 Task: Select AED as currency.
Action: Mouse moved to (762, 101)
Screenshot: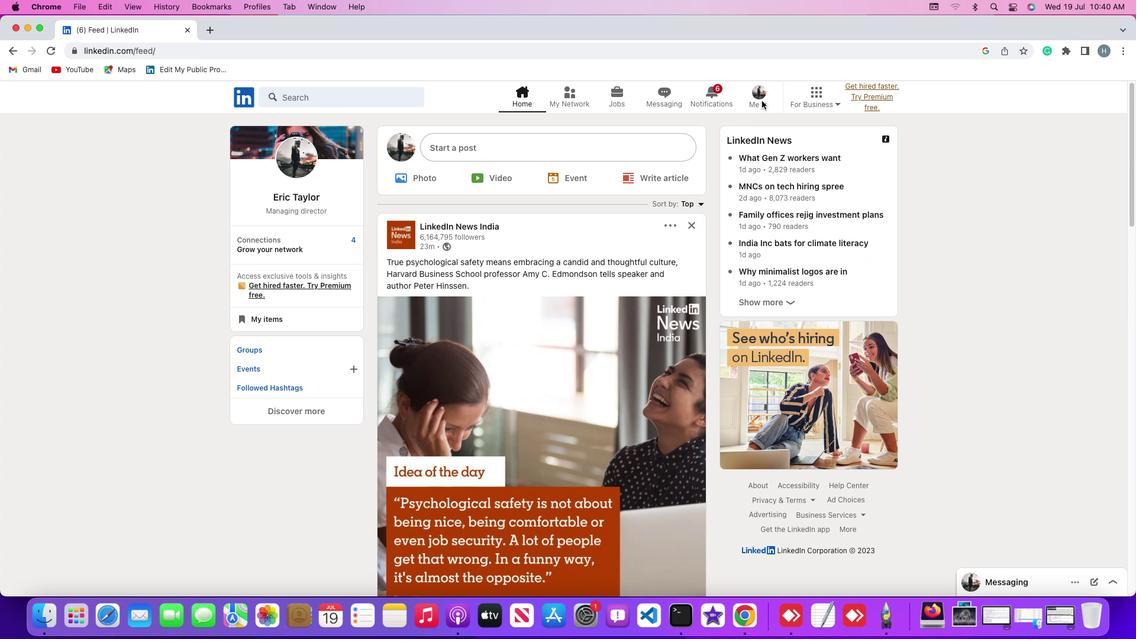 
Action: Mouse pressed left at (762, 101)
Screenshot: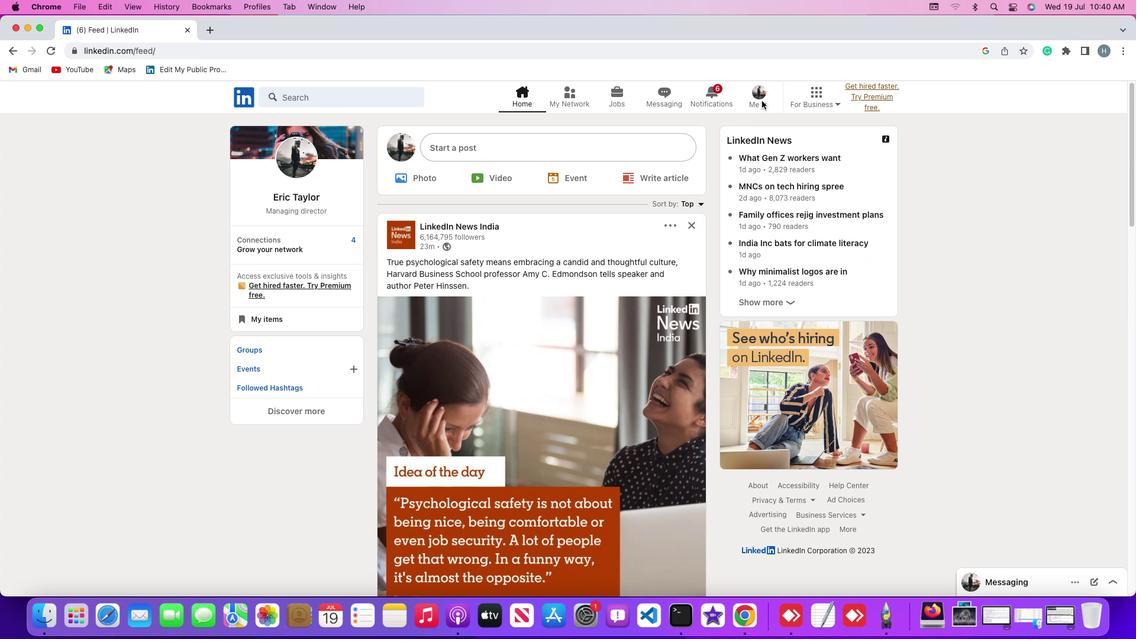 
Action: Mouse moved to (765, 102)
Screenshot: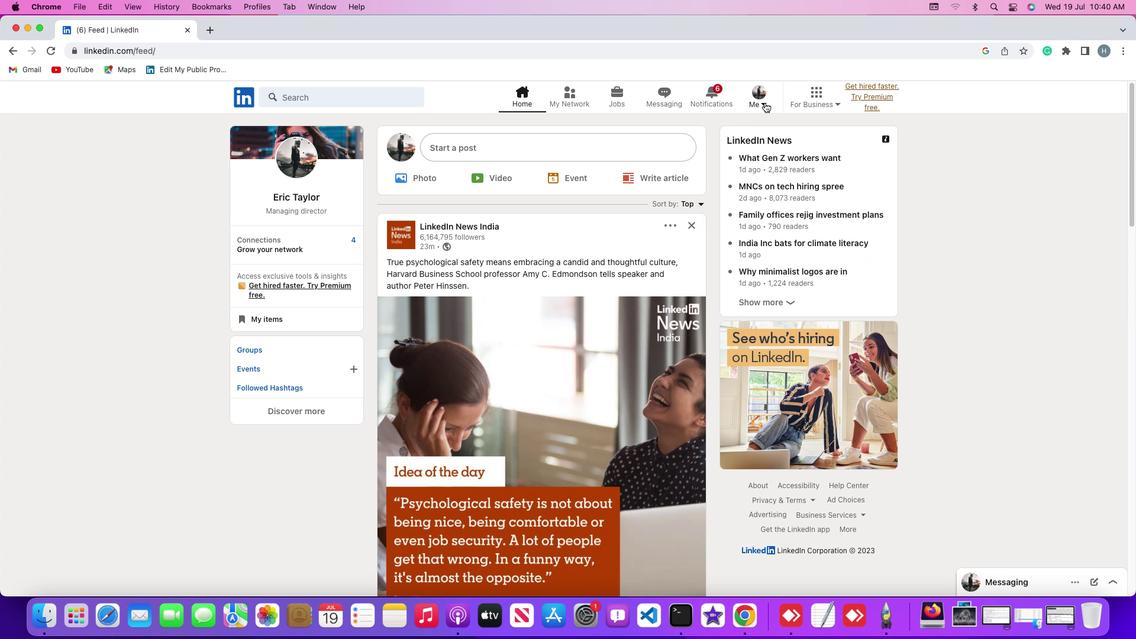 
Action: Mouse pressed left at (765, 102)
Screenshot: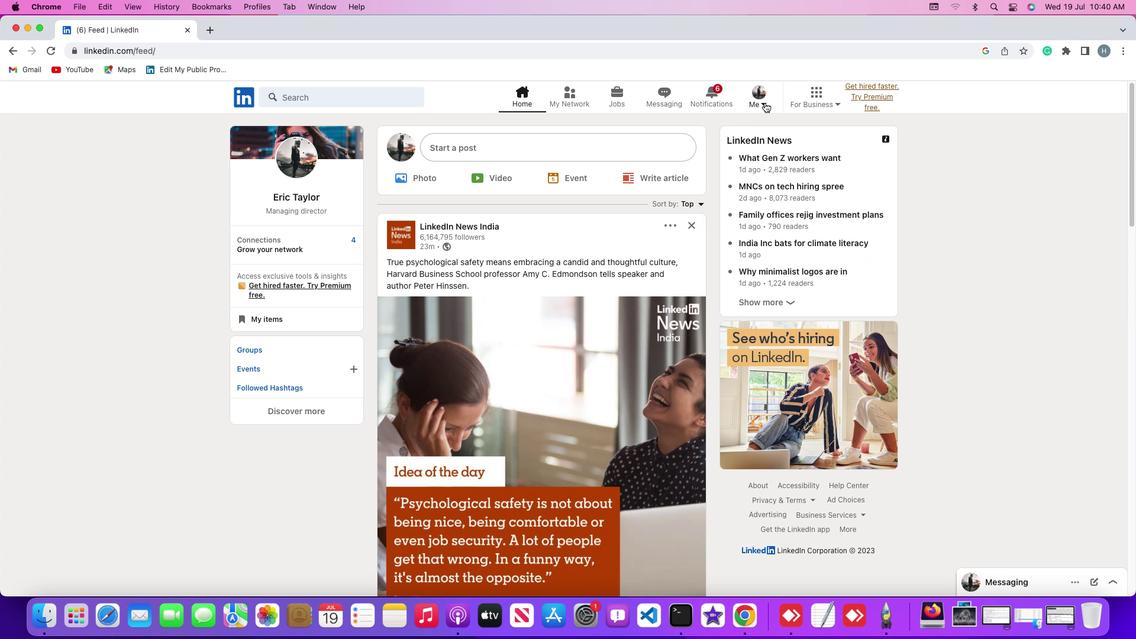 
Action: Mouse moved to (751, 163)
Screenshot: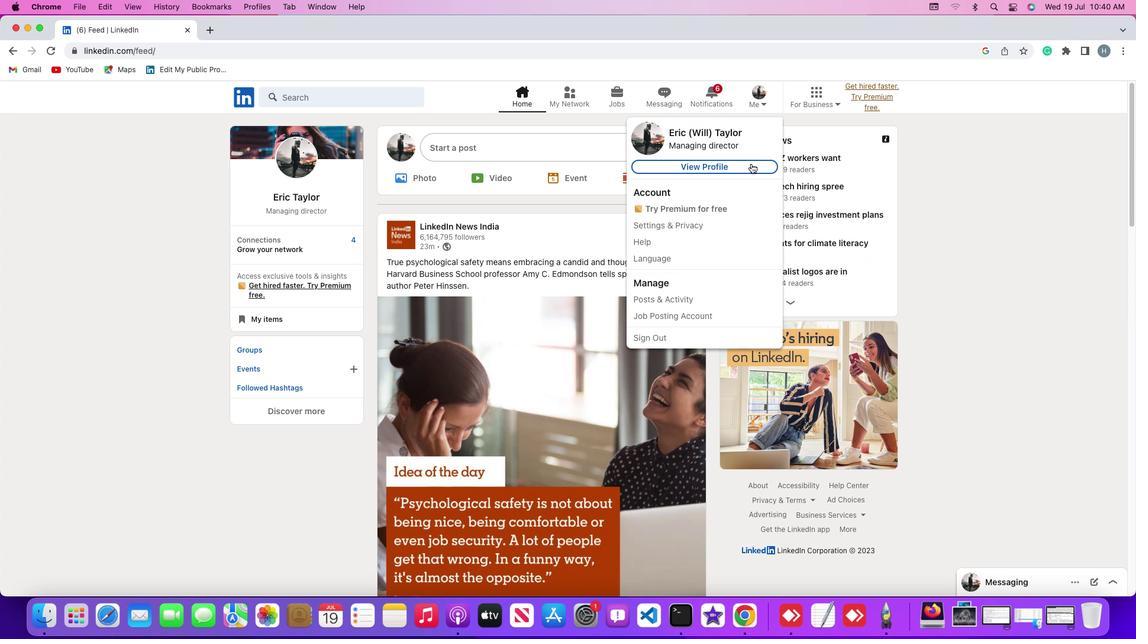 
Action: Mouse pressed left at (751, 163)
Screenshot: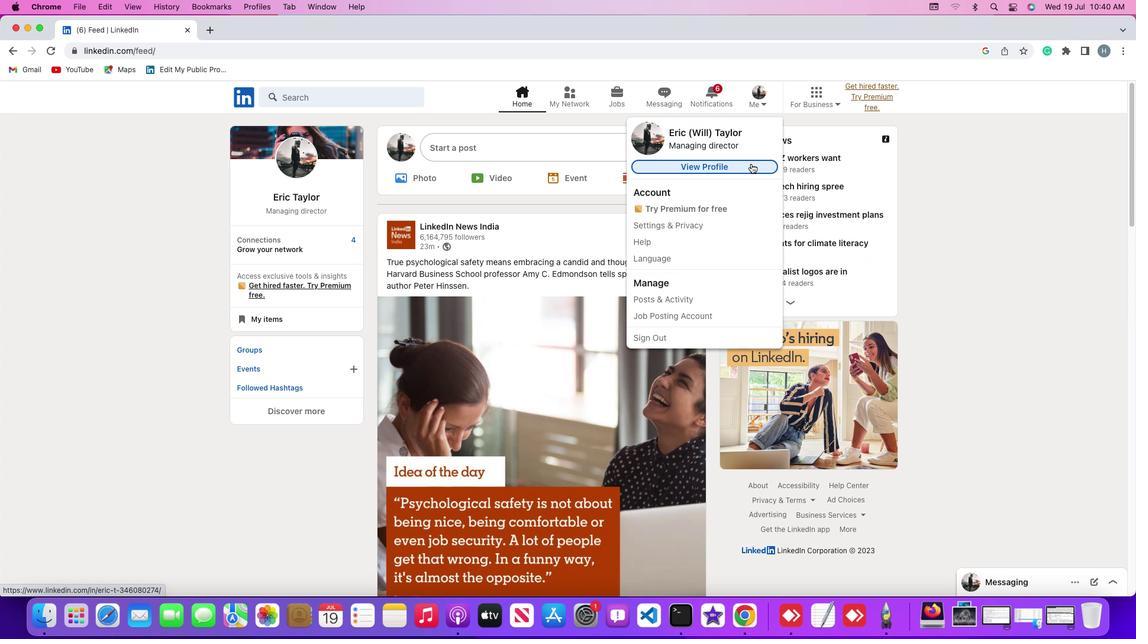
Action: Mouse moved to (275, 359)
Screenshot: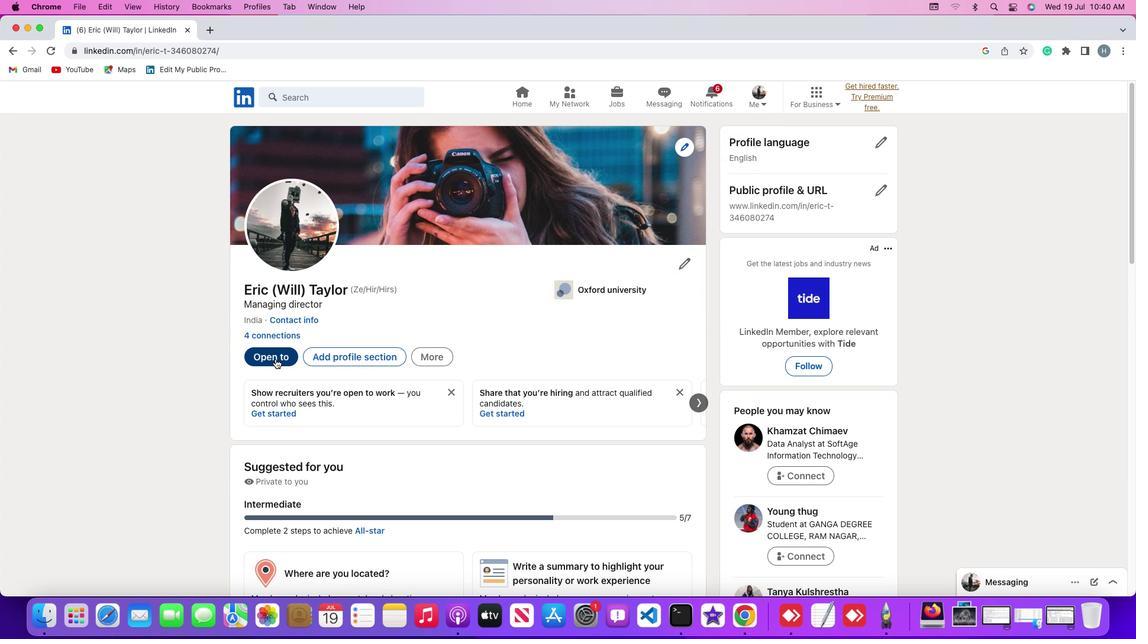 
Action: Mouse pressed left at (275, 359)
Screenshot: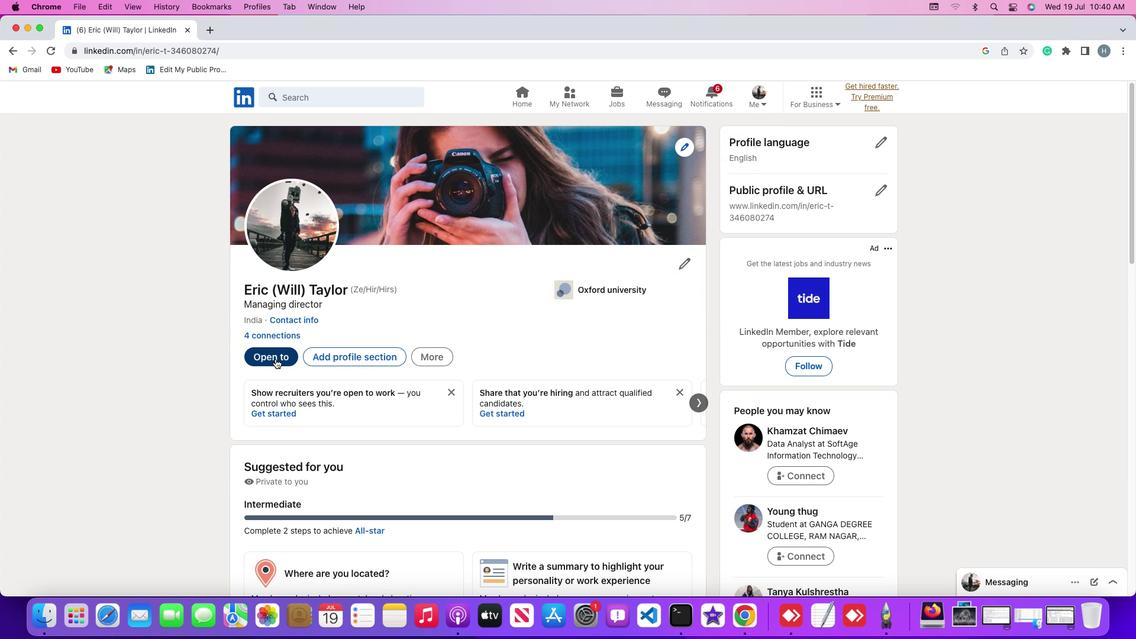 
Action: Mouse moved to (293, 478)
Screenshot: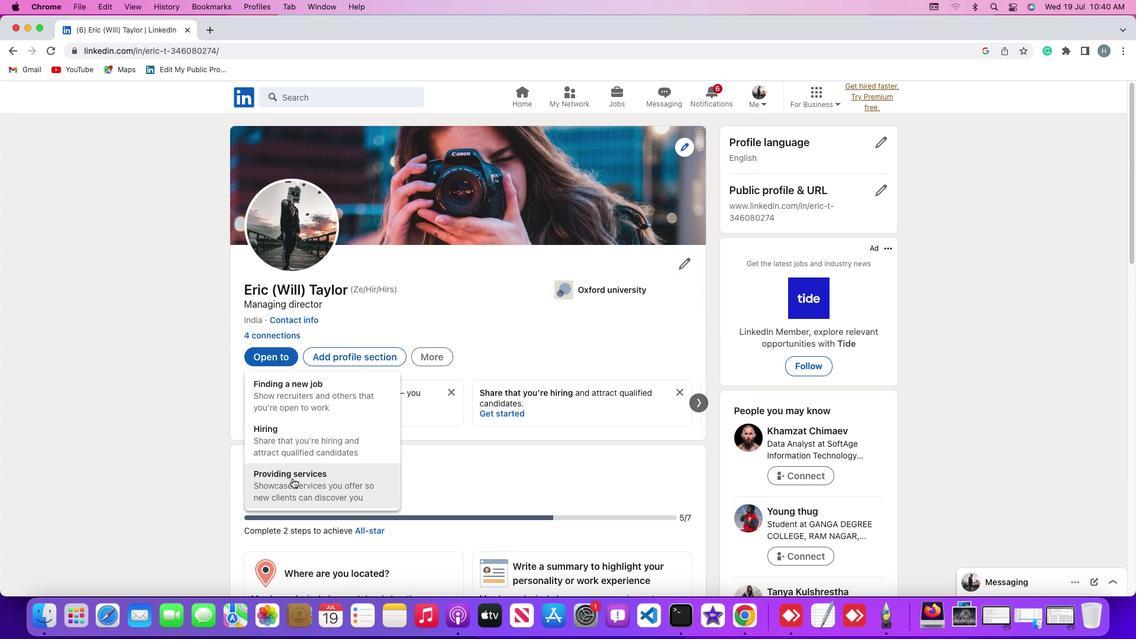 
Action: Mouse pressed left at (293, 478)
Screenshot: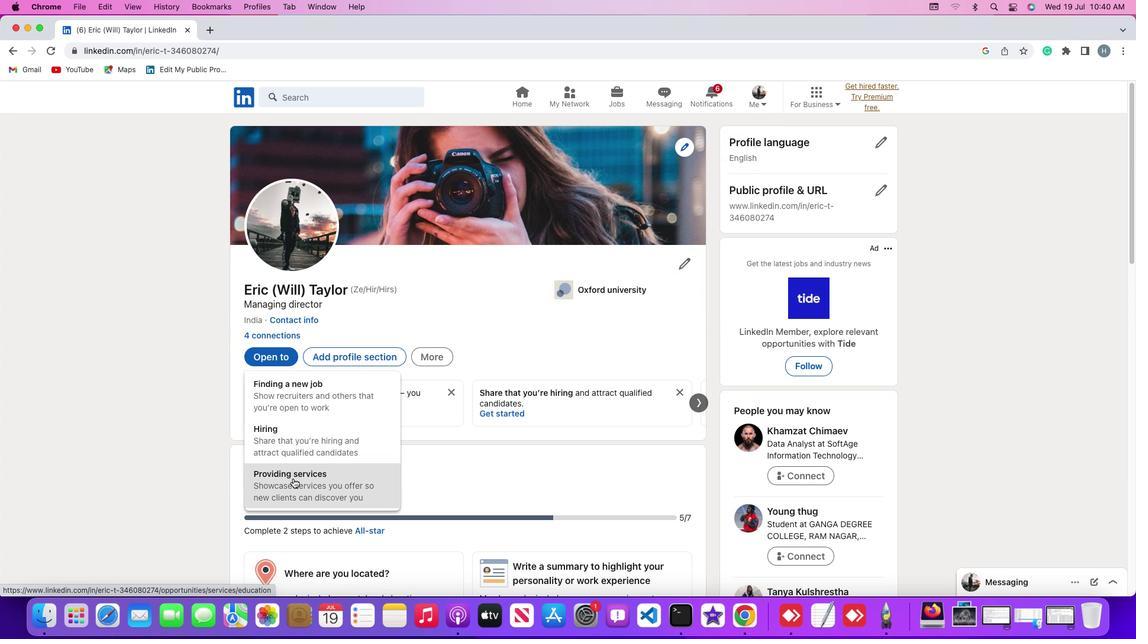 
Action: Mouse moved to (754, 278)
Screenshot: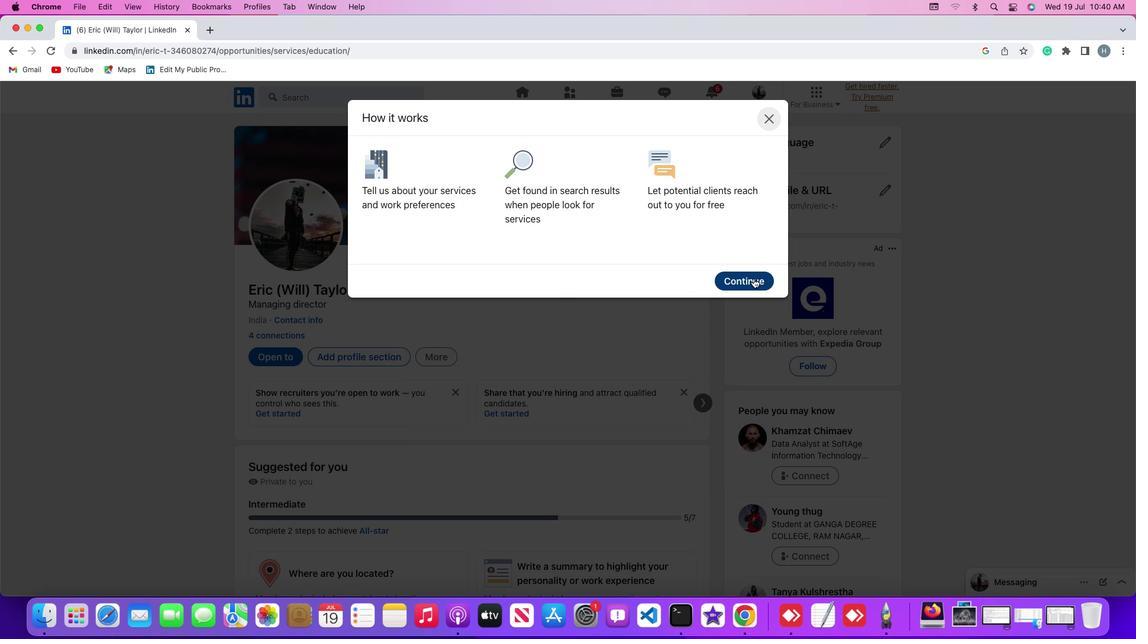 
Action: Mouse pressed left at (754, 278)
Screenshot: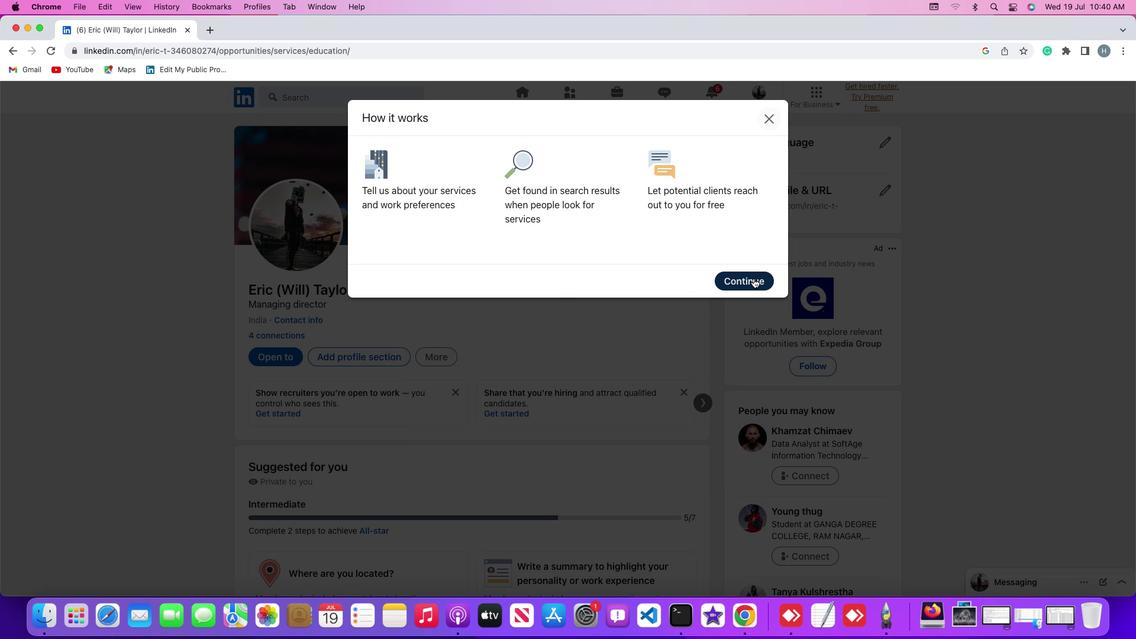 
Action: Mouse moved to (669, 338)
Screenshot: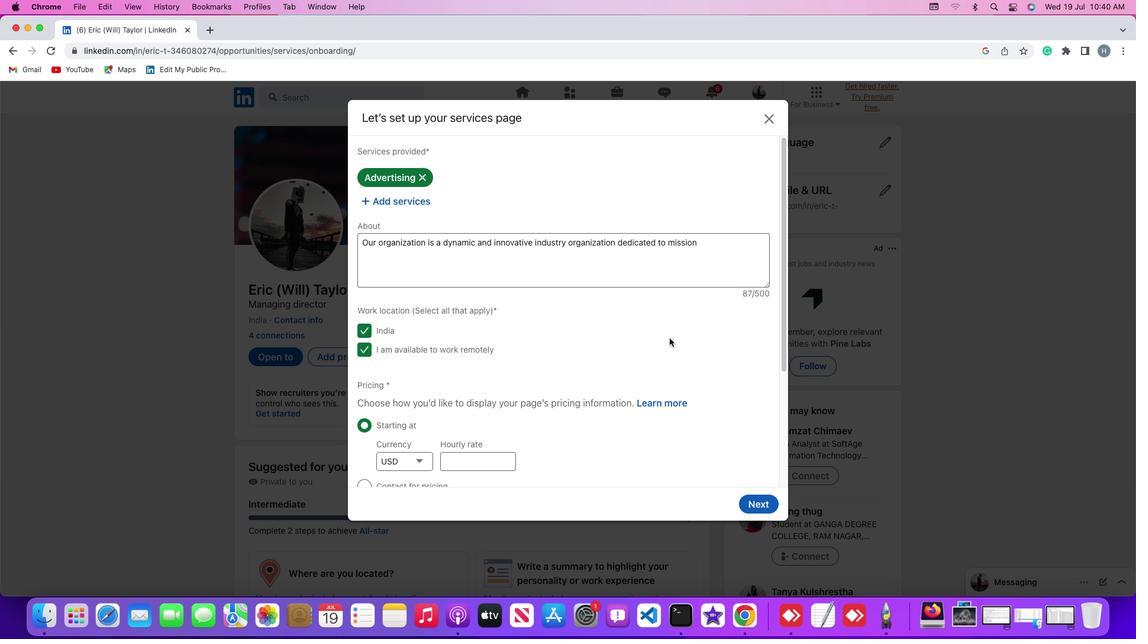 
Action: Mouse scrolled (669, 338) with delta (0, 0)
Screenshot: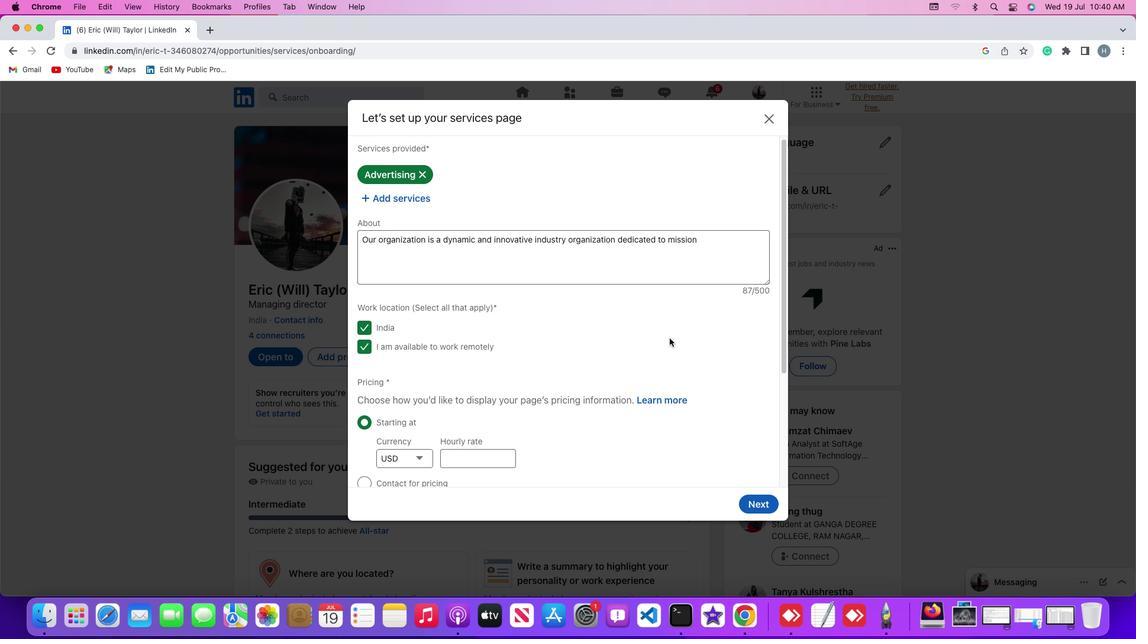 
Action: Mouse scrolled (669, 338) with delta (0, 0)
Screenshot: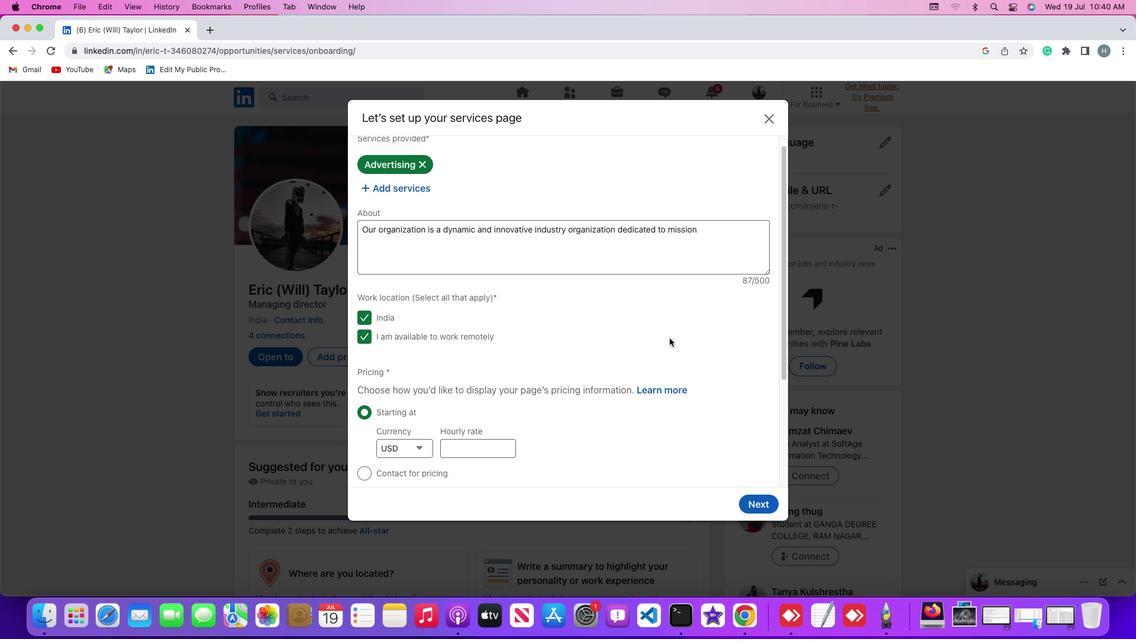 
Action: Mouse scrolled (669, 338) with delta (0, -1)
Screenshot: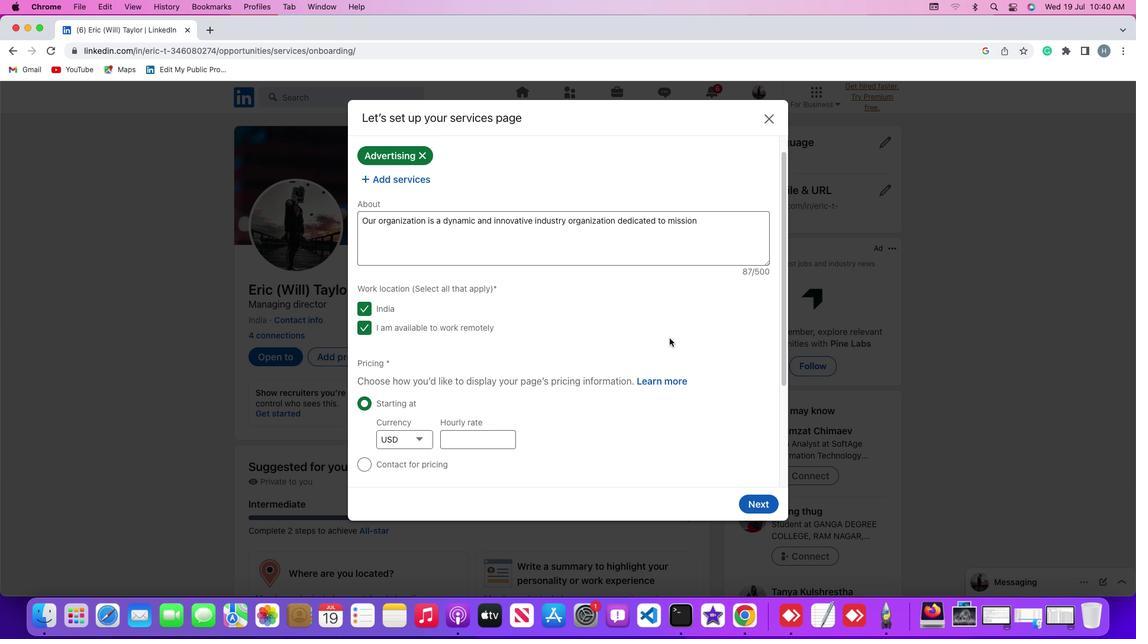 
Action: Mouse moved to (418, 371)
Screenshot: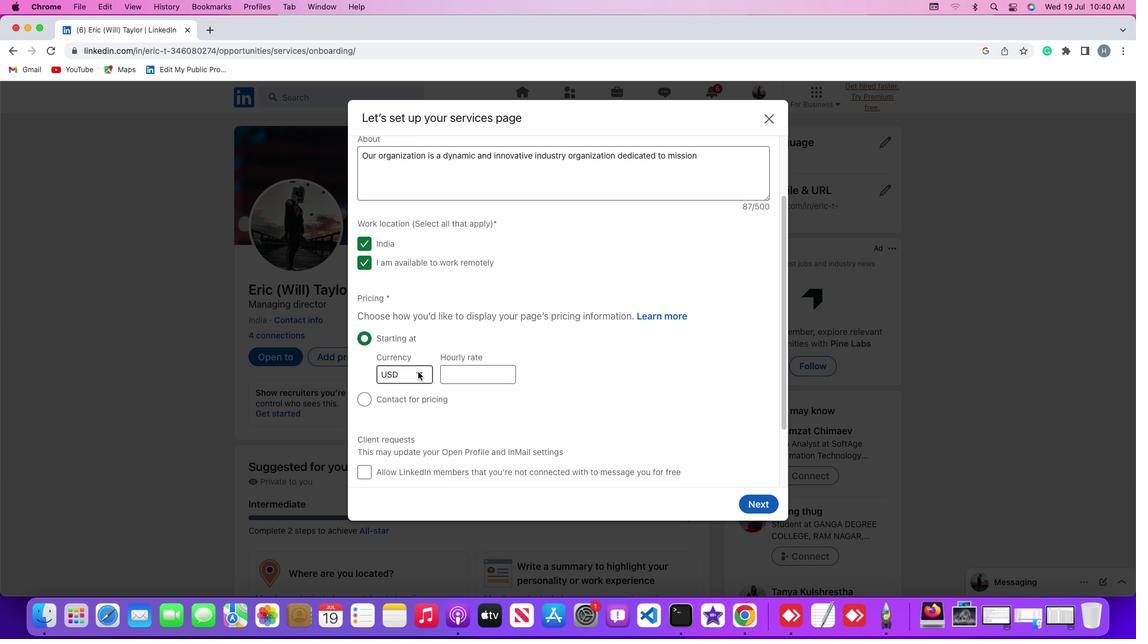 
Action: Mouse pressed left at (418, 371)
Screenshot: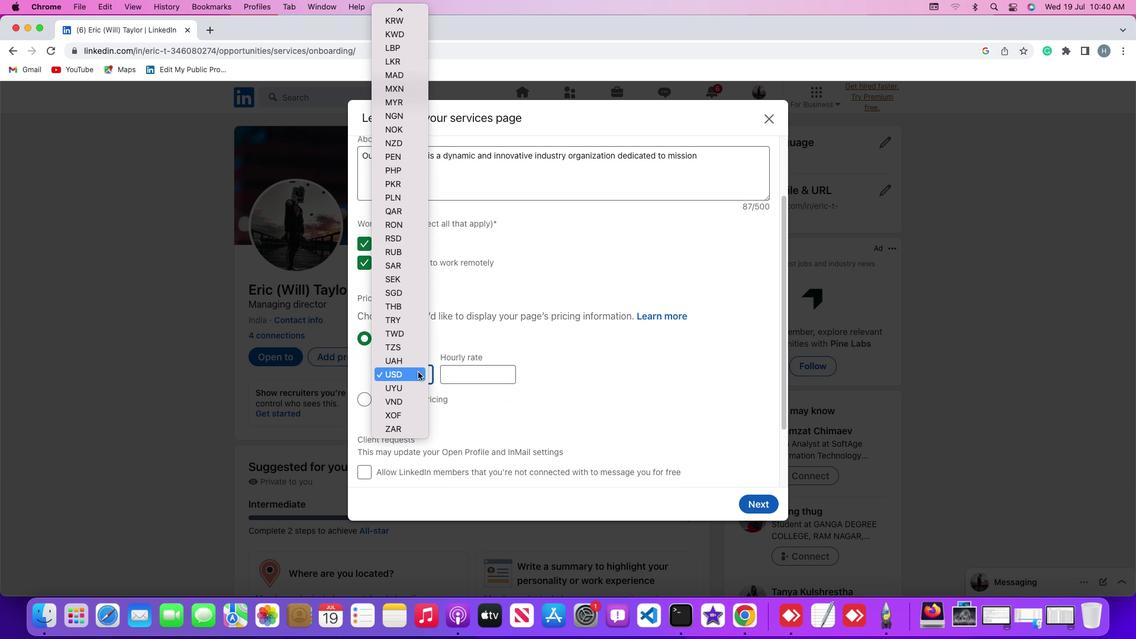 
Action: Mouse moved to (438, 120)
Screenshot: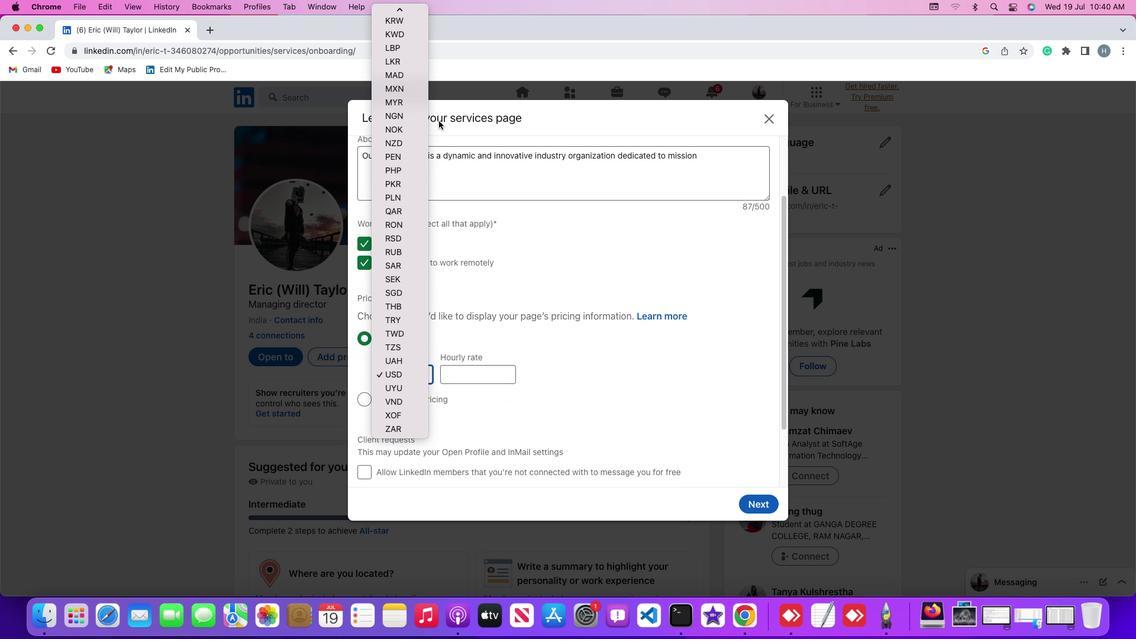 
Action: Mouse scrolled (438, 120) with delta (0, 0)
Screenshot: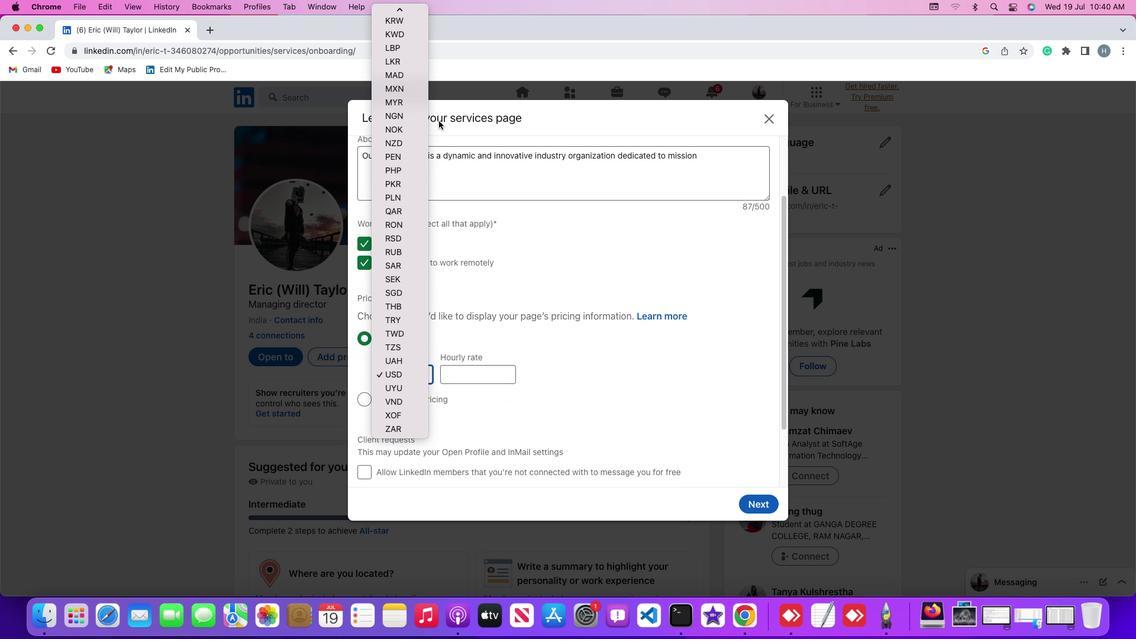 
Action: Mouse scrolled (438, 120) with delta (0, 0)
Screenshot: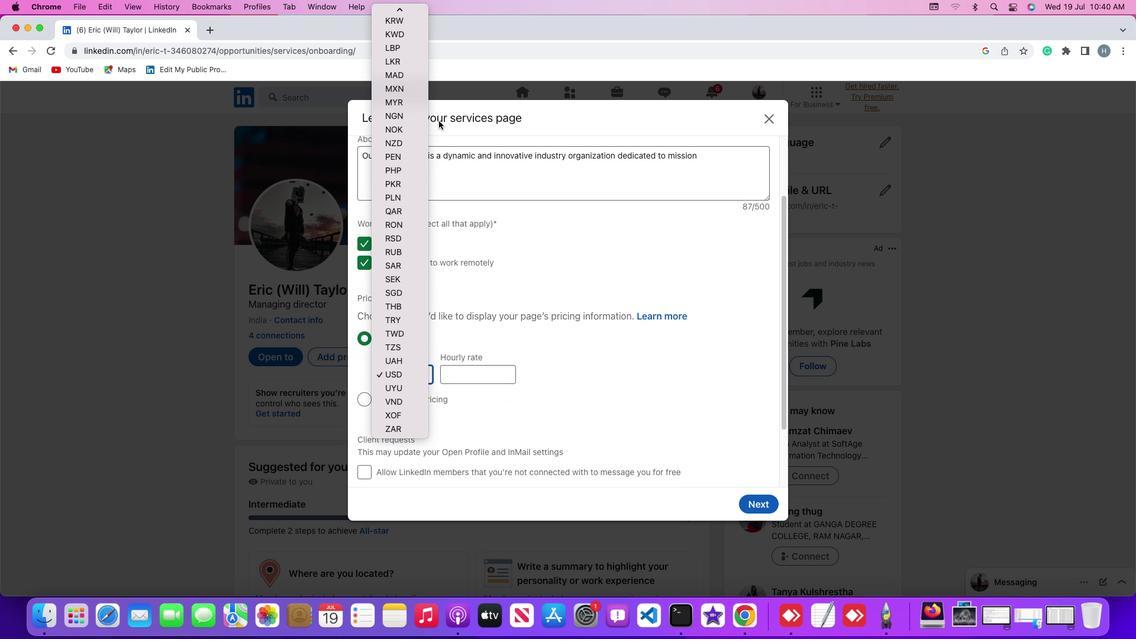 
Action: Mouse scrolled (438, 120) with delta (0, 1)
Screenshot: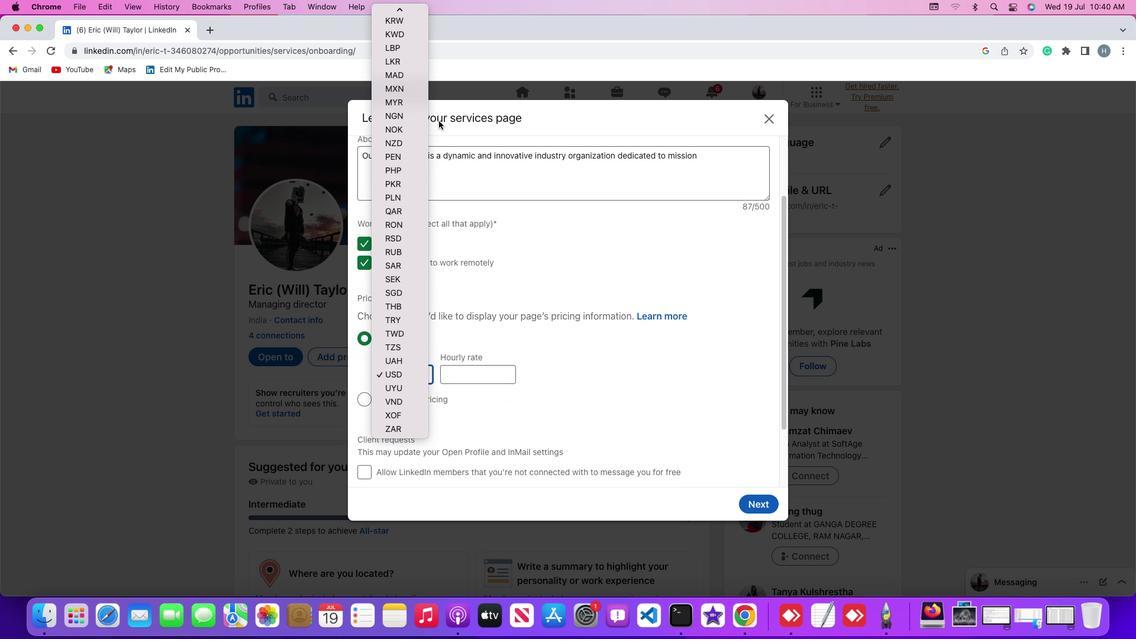 
Action: Mouse scrolled (438, 120) with delta (0, 2)
Screenshot: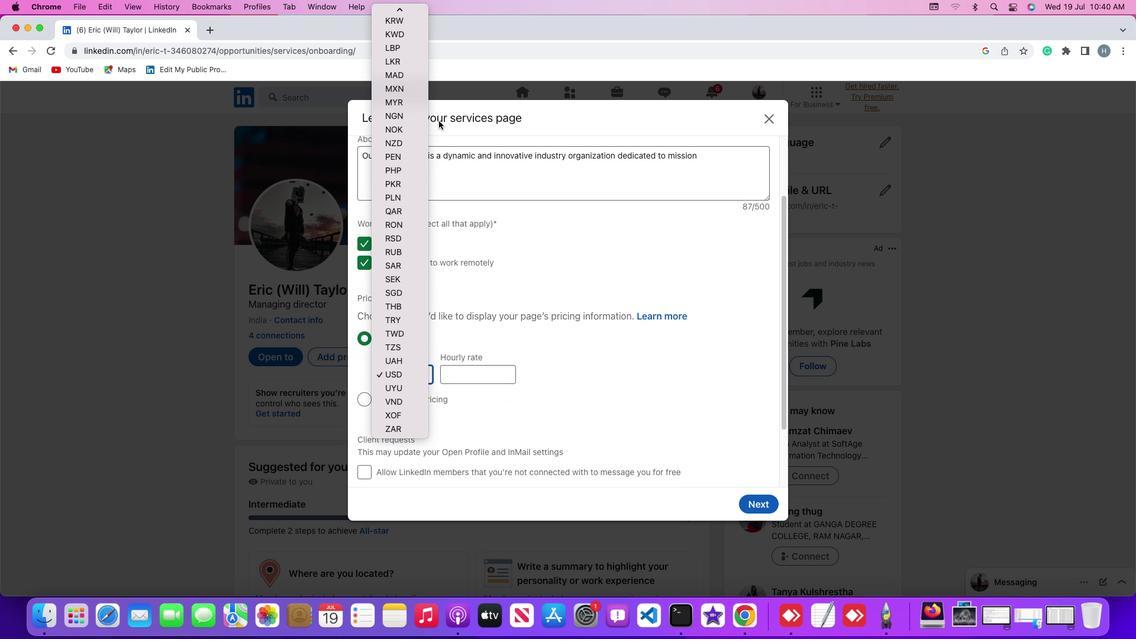 
Action: Mouse scrolled (438, 120) with delta (0, 3)
Screenshot: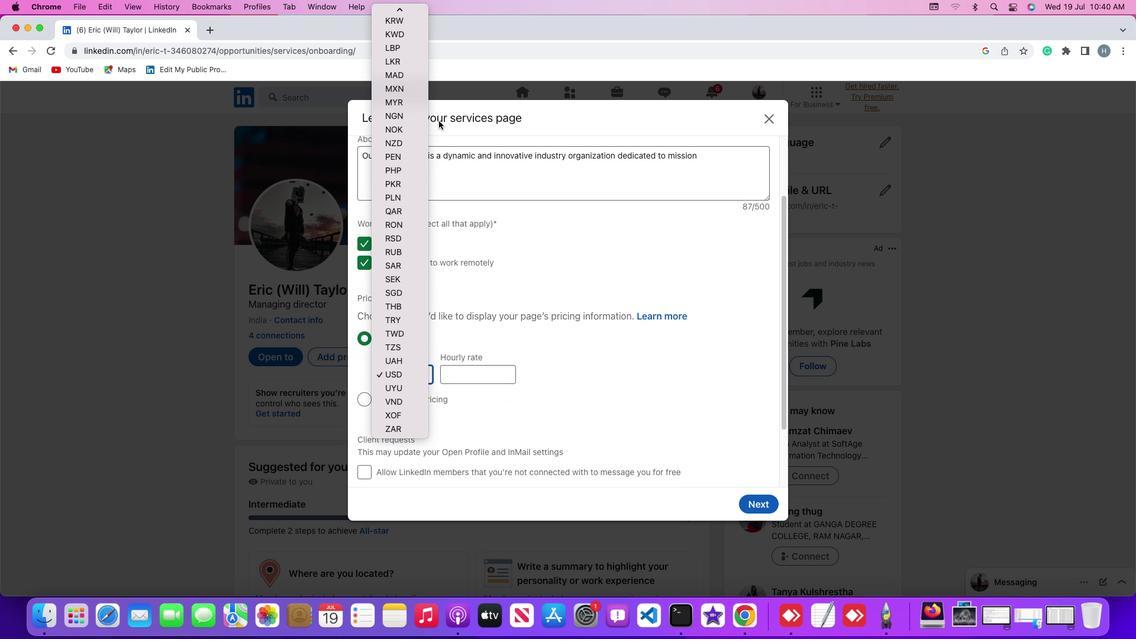 
Action: Mouse scrolled (438, 120) with delta (0, 3)
Screenshot: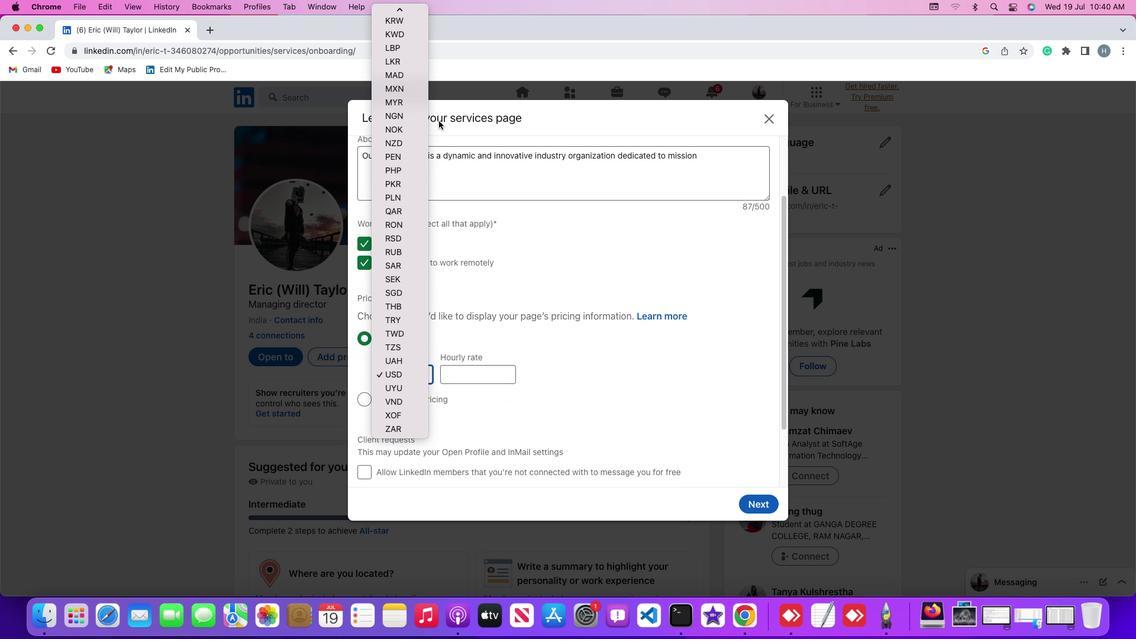 
Action: Mouse moved to (391, 110)
Screenshot: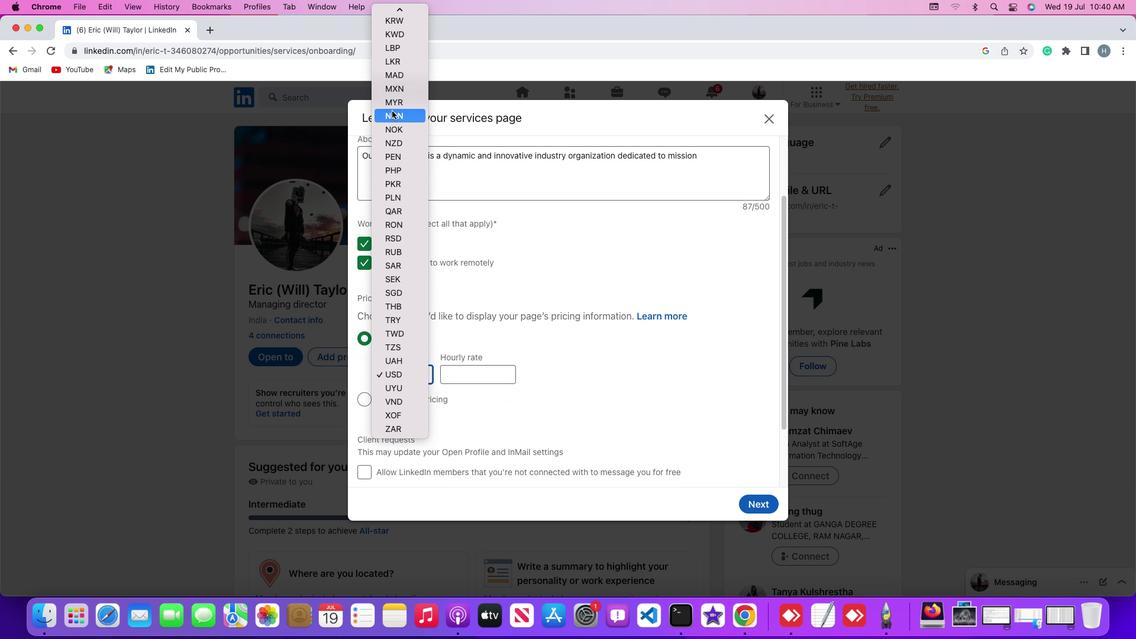 
Action: Mouse scrolled (391, 110) with delta (0, 0)
Screenshot: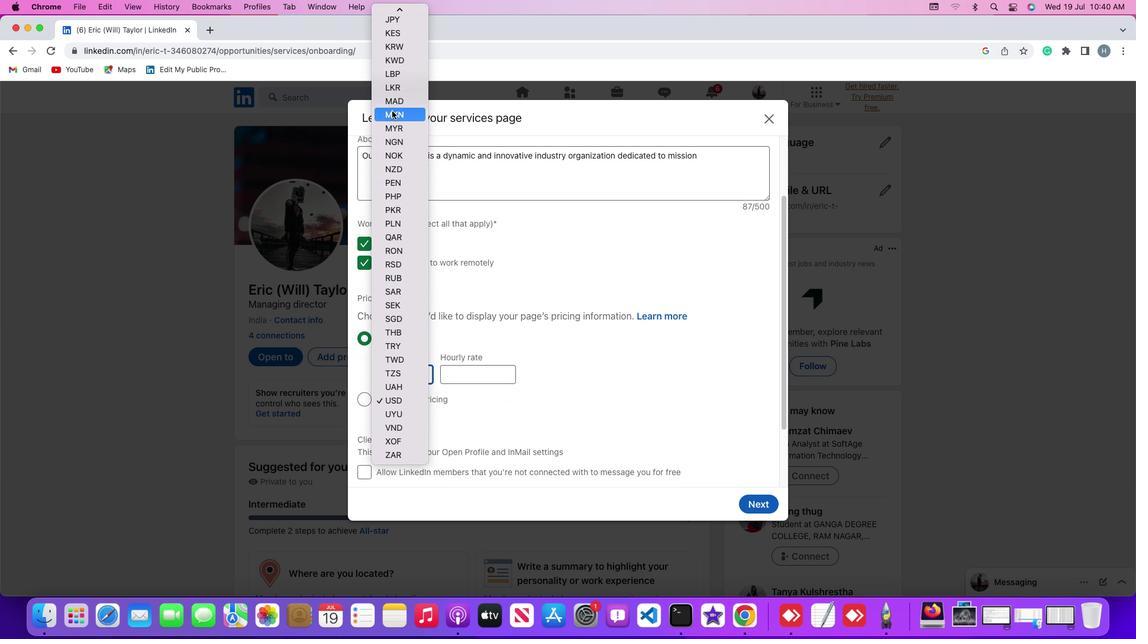 
Action: Mouse scrolled (391, 110) with delta (0, 0)
Screenshot: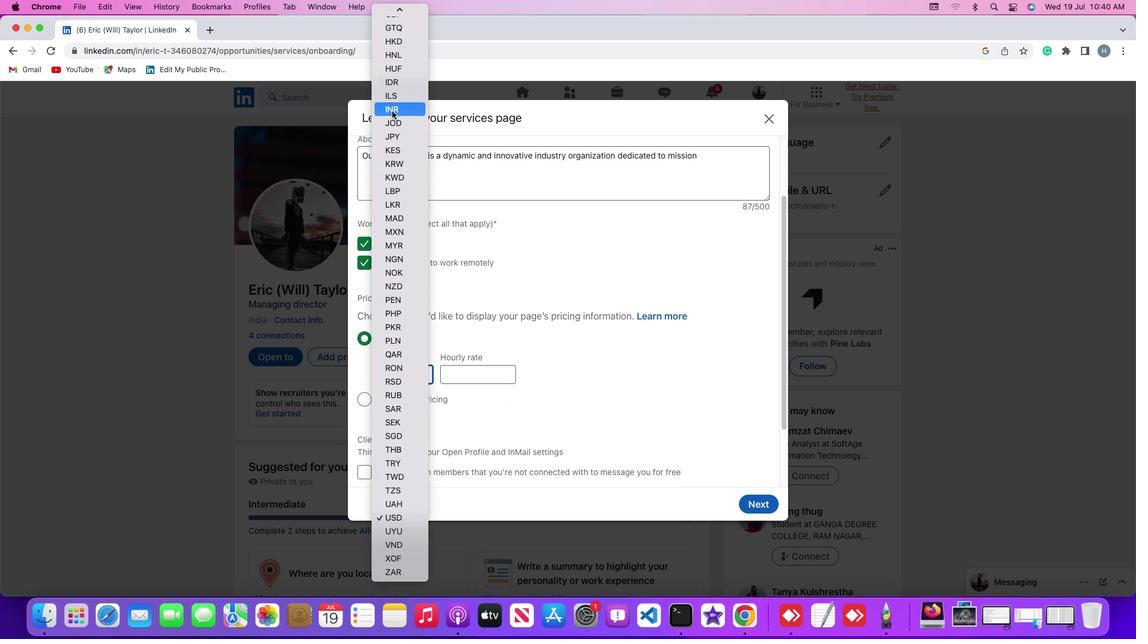
Action: Mouse scrolled (391, 110) with delta (0, 2)
Screenshot: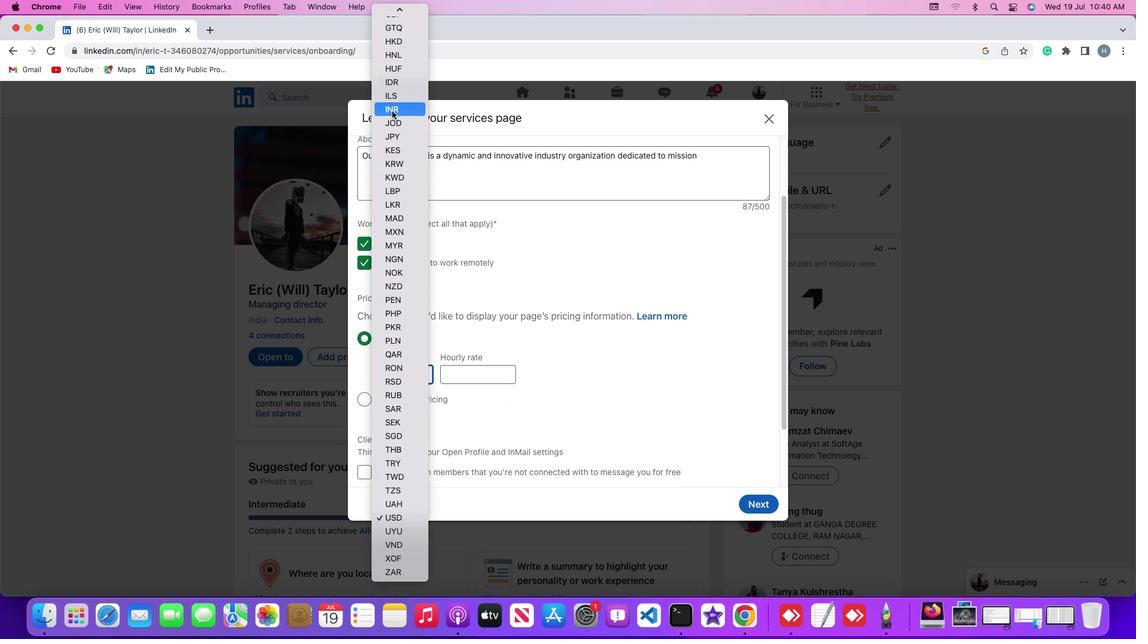 
Action: Mouse scrolled (391, 110) with delta (0, 2)
Screenshot: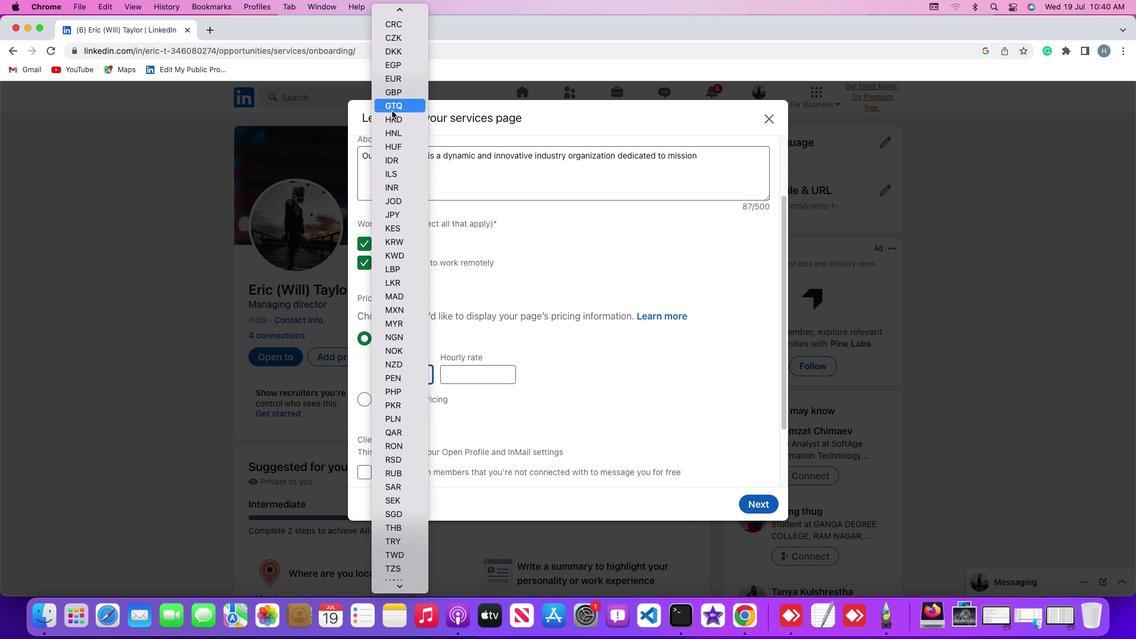 
Action: Mouse scrolled (391, 110) with delta (0, 3)
Screenshot: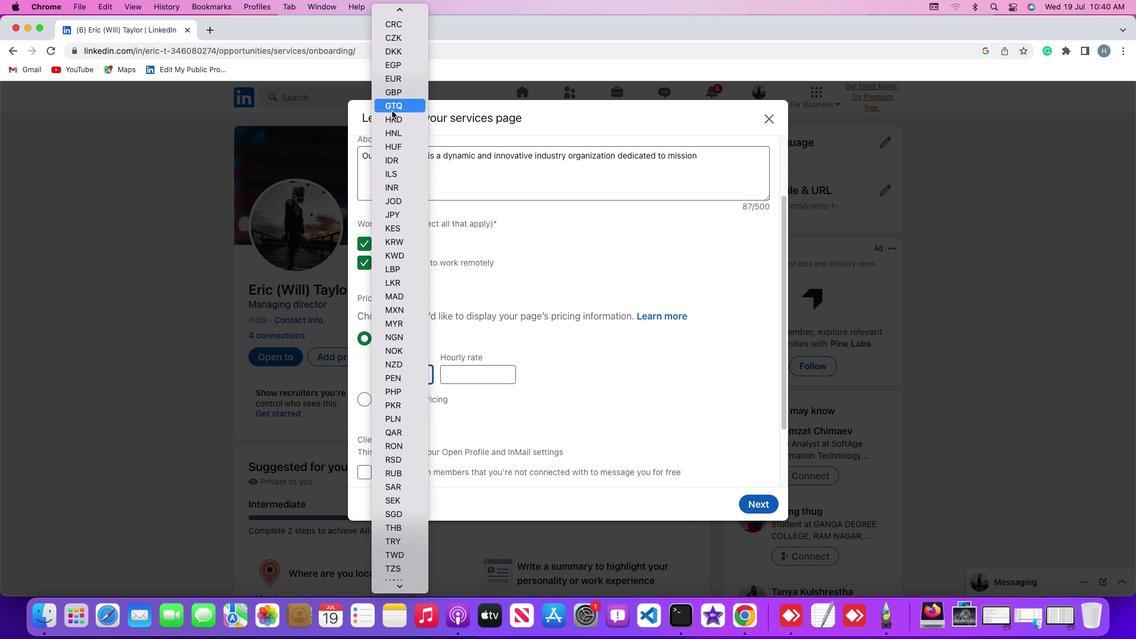 
Action: Mouse scrolled (391, 110) with delta (0, 0)
Screenshot: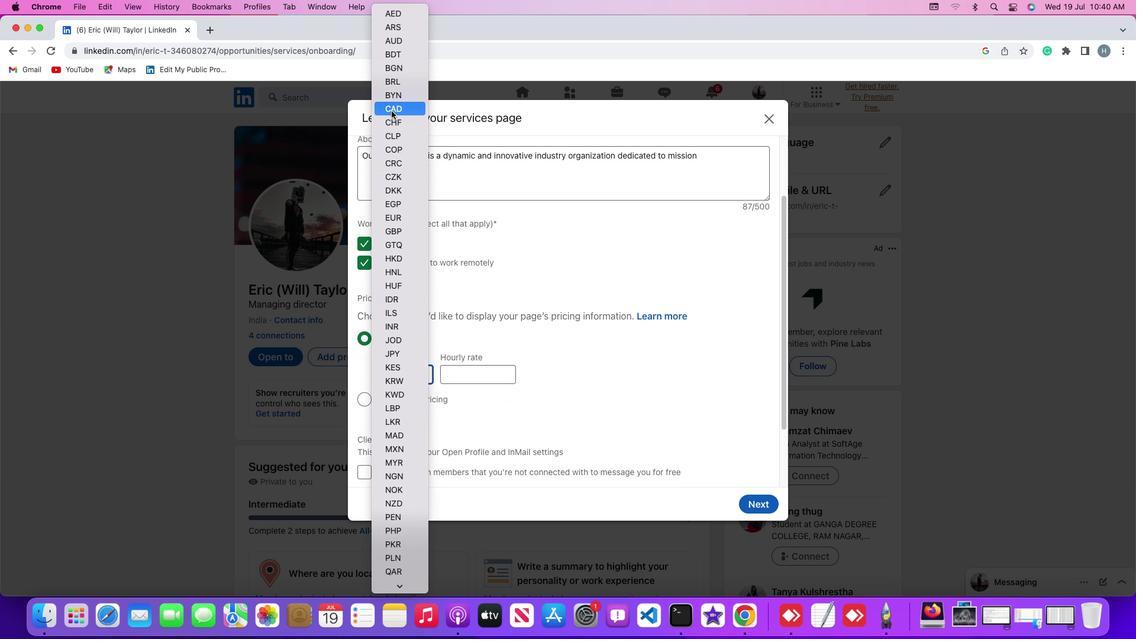 
Action: Mouse scrolled (391, 110) with delta (0, 0)
Screenshot: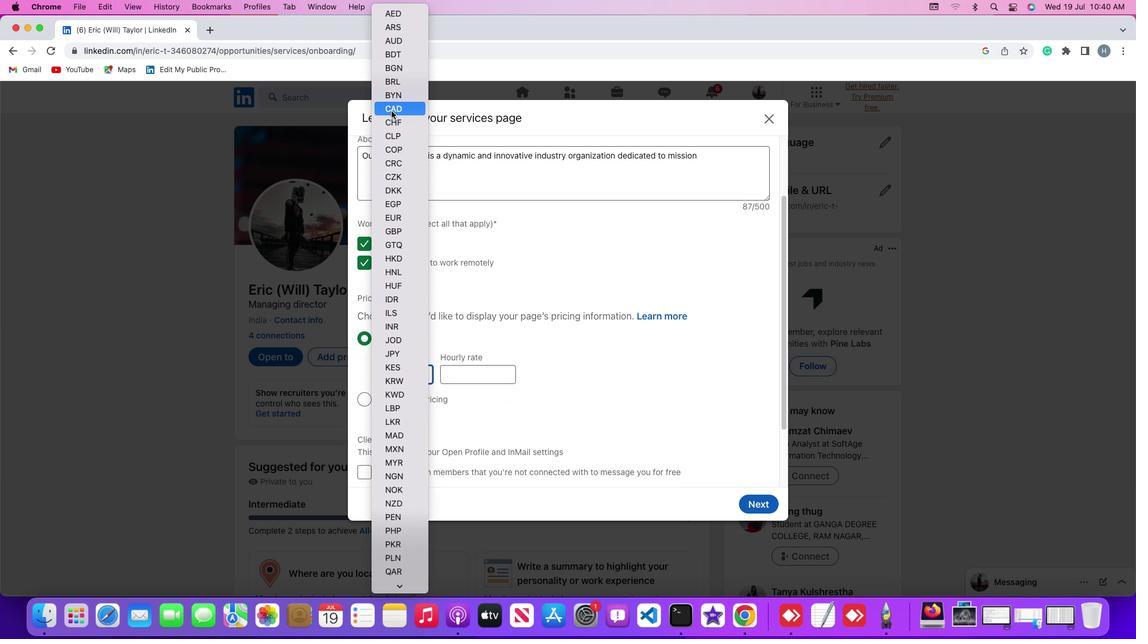 
Action: Mouse scrolled (391, 110) with delta (0, 2)
Screenshot: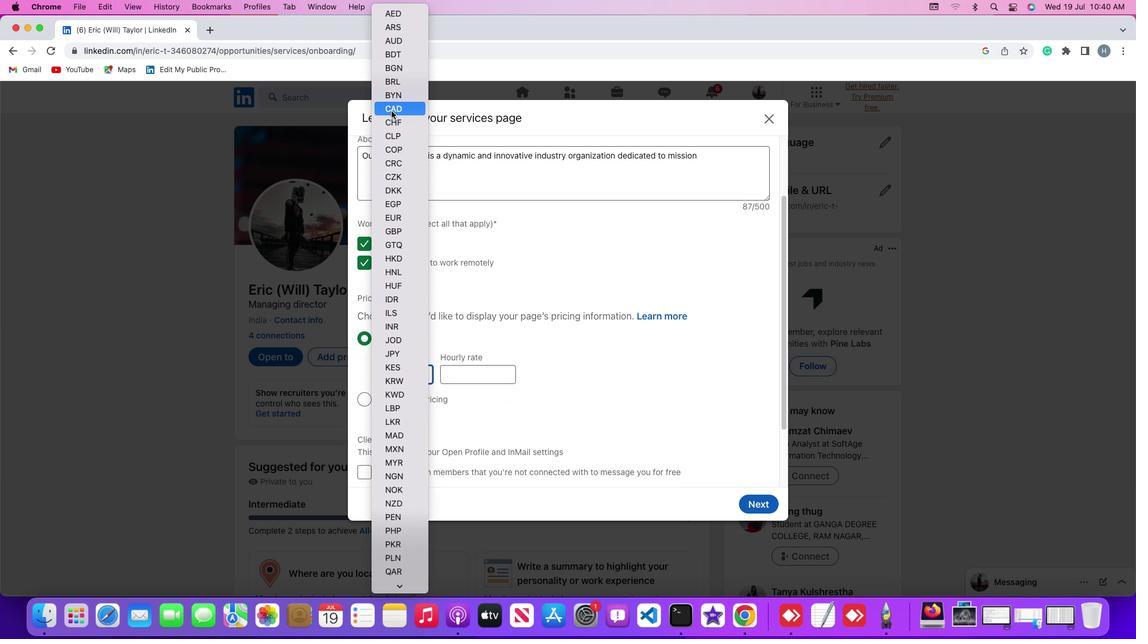 
Action: Mouse scrolled (391, 110) with delta (0, 2)
Screenshot: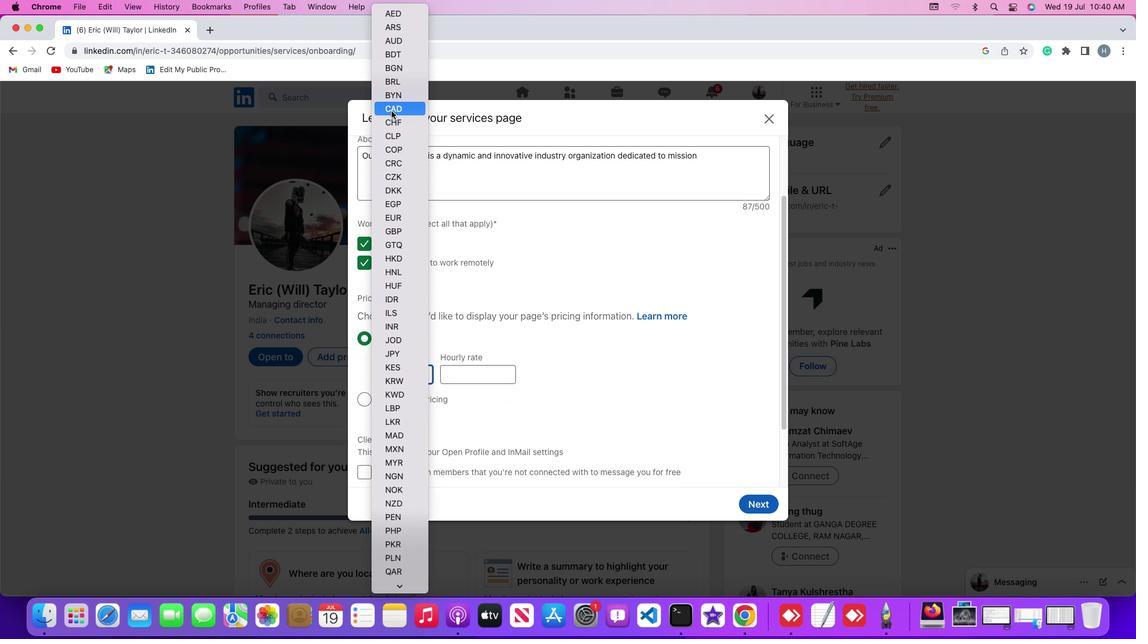 
Action: Mouse scrolled (391, 110) with delta (0, 3)
Screenshot: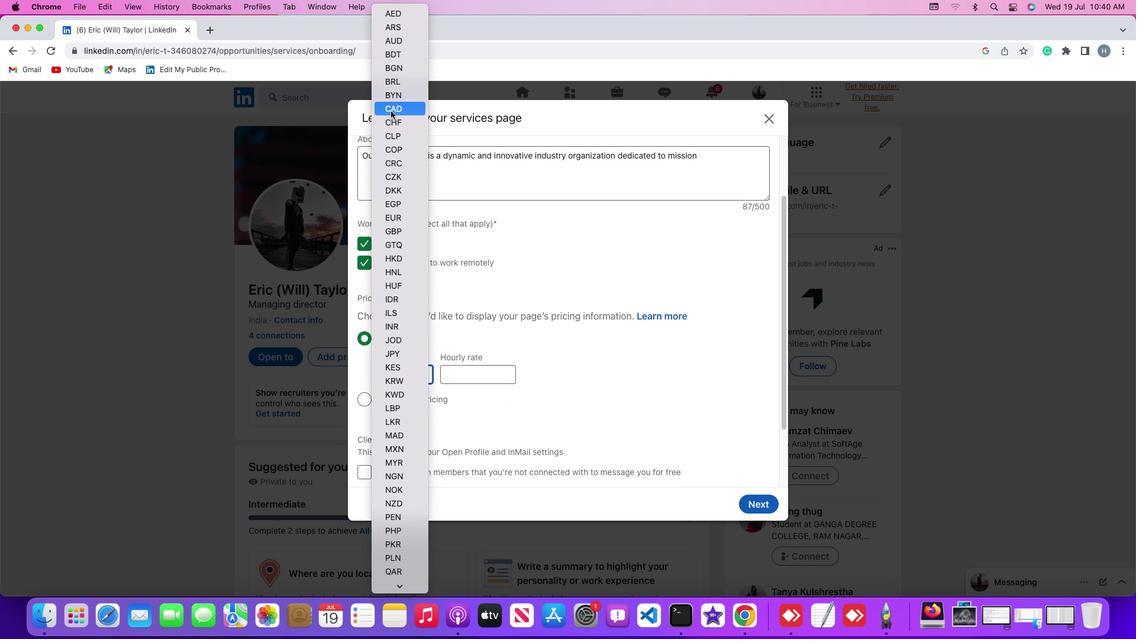 
Action: Mouse moved to (391, 110)
Screenshot: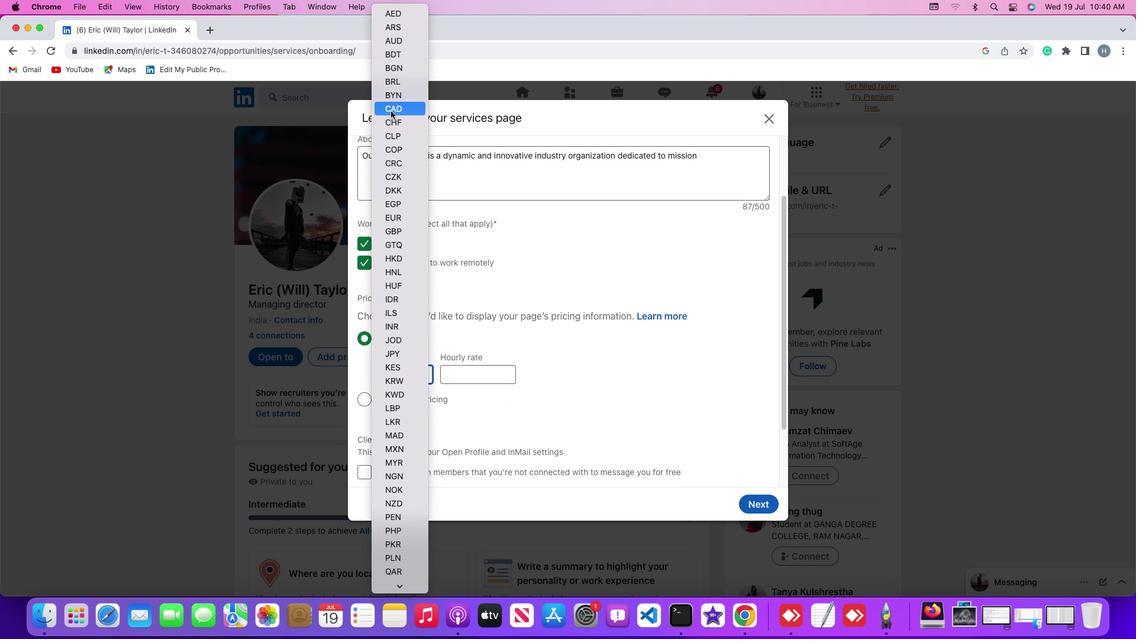 
Action: Mouse scrolled (391, 110) with delta (0, 4)
Screenshot: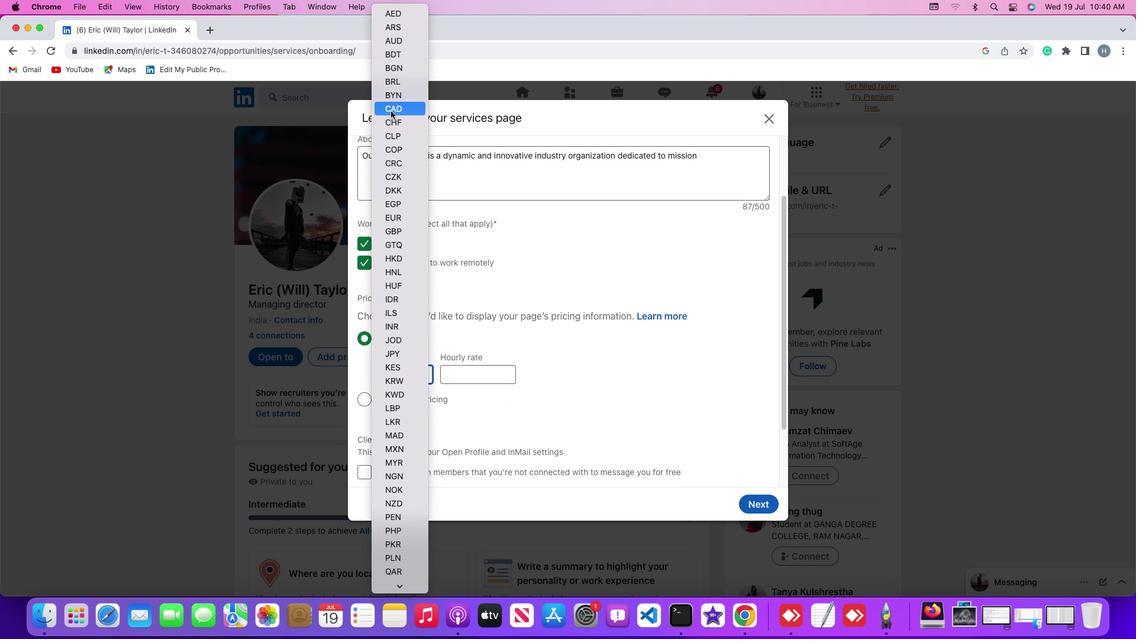 
Action: Mouse moved to (403, 16)
Screenshot: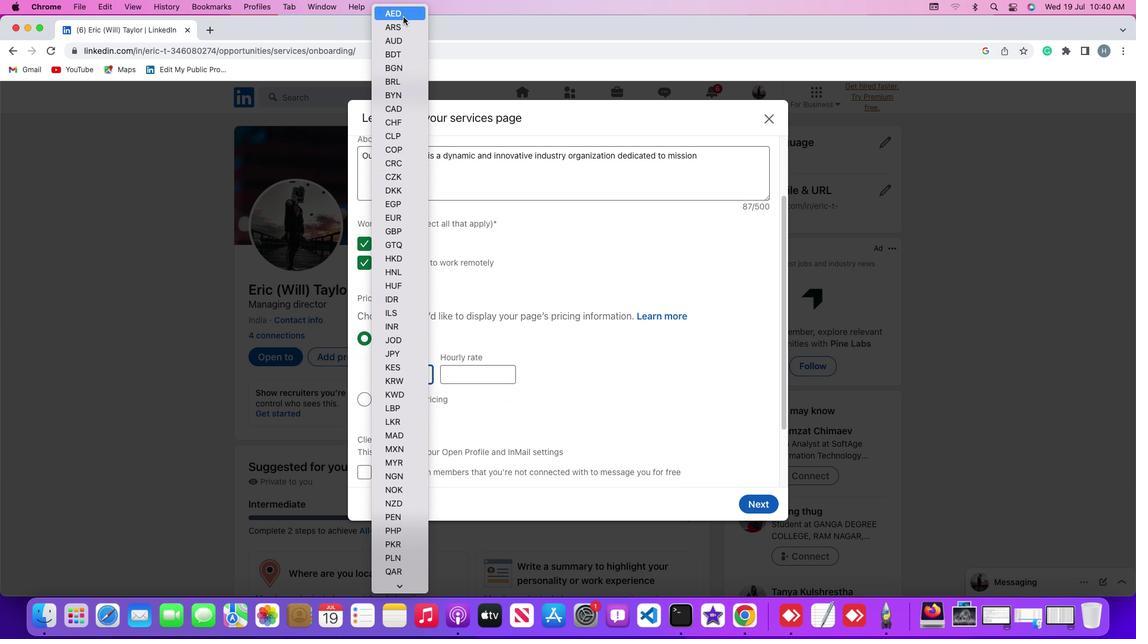 
Action: Mouse pressed left at (403, 16)
Screenshot: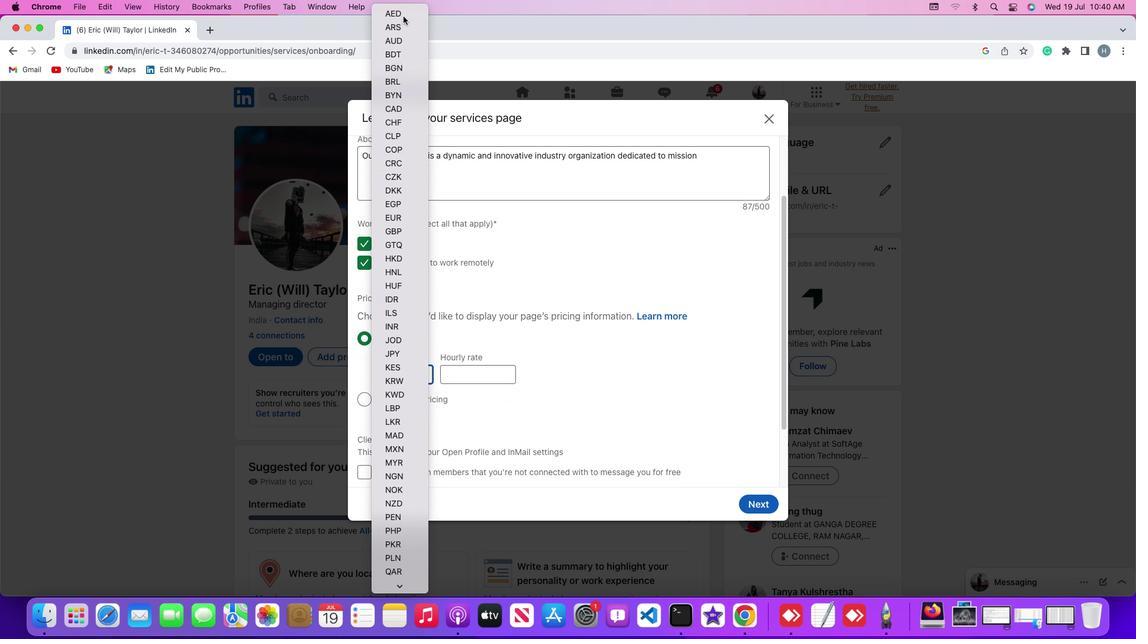 
Action: Mouse moved to (561, 363)
Screenshot: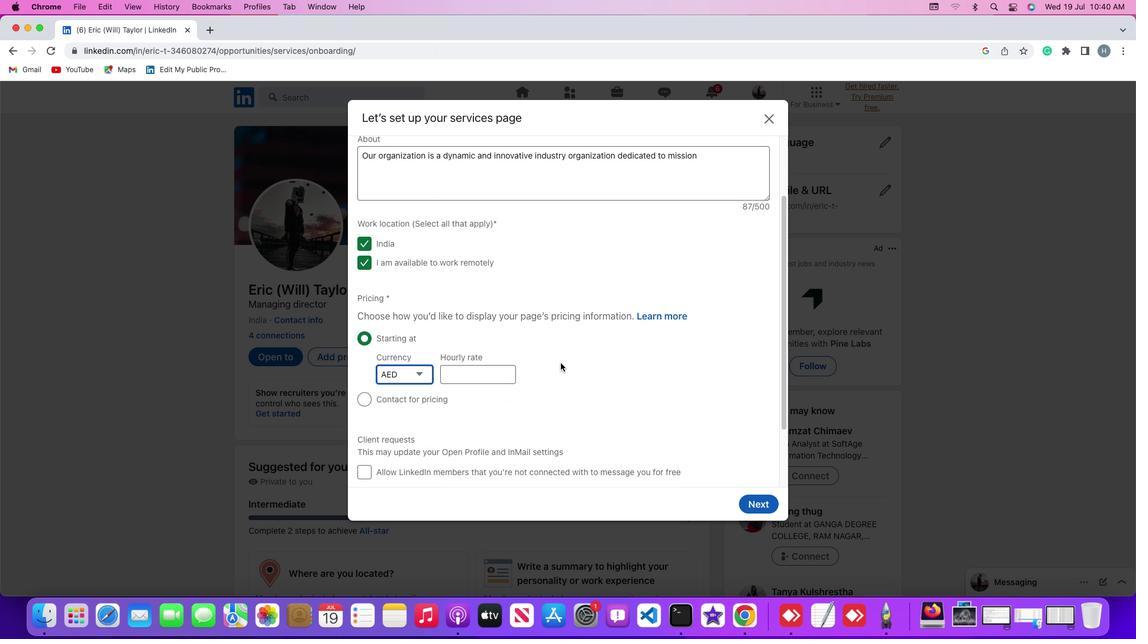 
